 Task: Create in the project BayTech in Backlog an issue 'Create a new online platform for online meditation and mindfulness courses with advanced guided meditation and stress reduction features.', assign it to team member softage.3@softage.net and change the status to IN PROGRESS. Create in the project BayTech in Backlog an issue 'Implement a new cloud-based asset management system for a company with advanced asset tracking and maintenance features', assign it to team member softage.4@softage.net and change the status to IN PROGRESS
Action: Mouse moved to (197, 52)
Screenshot: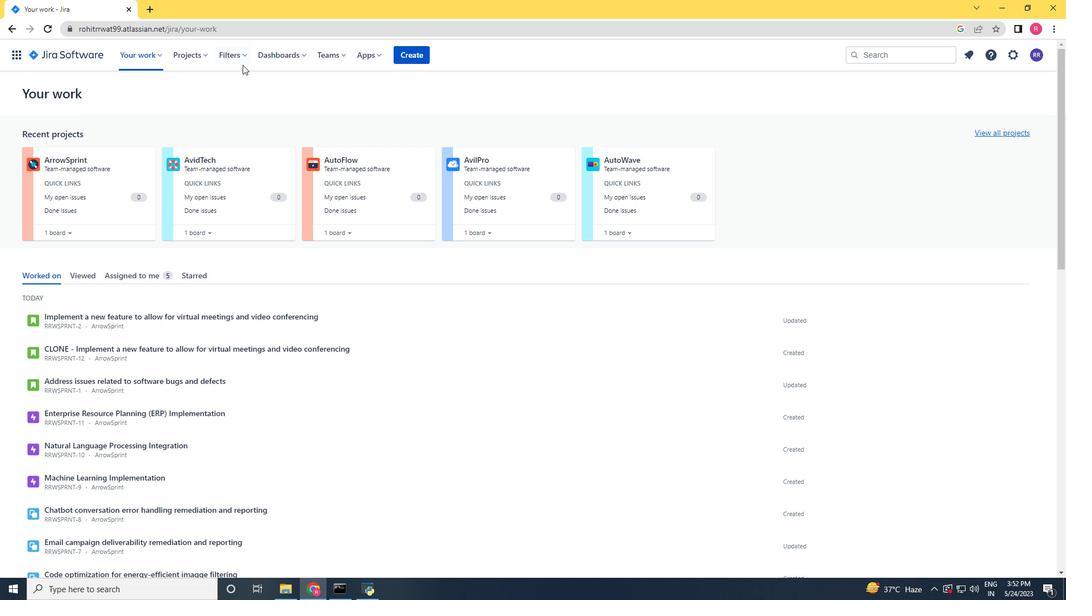 
Action: Mouse pressed left at (197, 52)
Screenshot: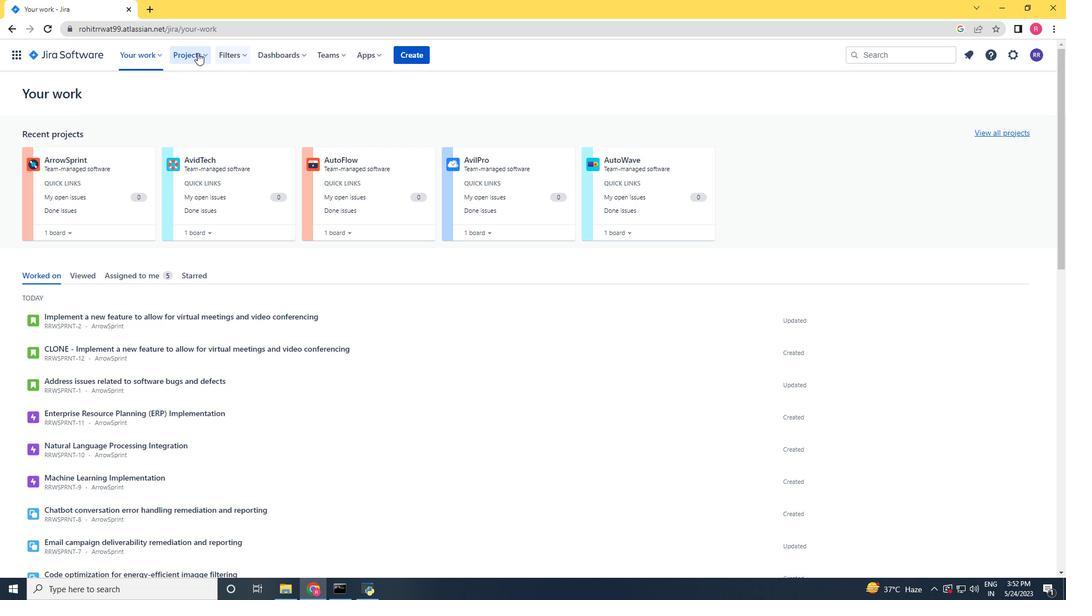 
Action: Mouse moved to (203, 97)
Screenshot: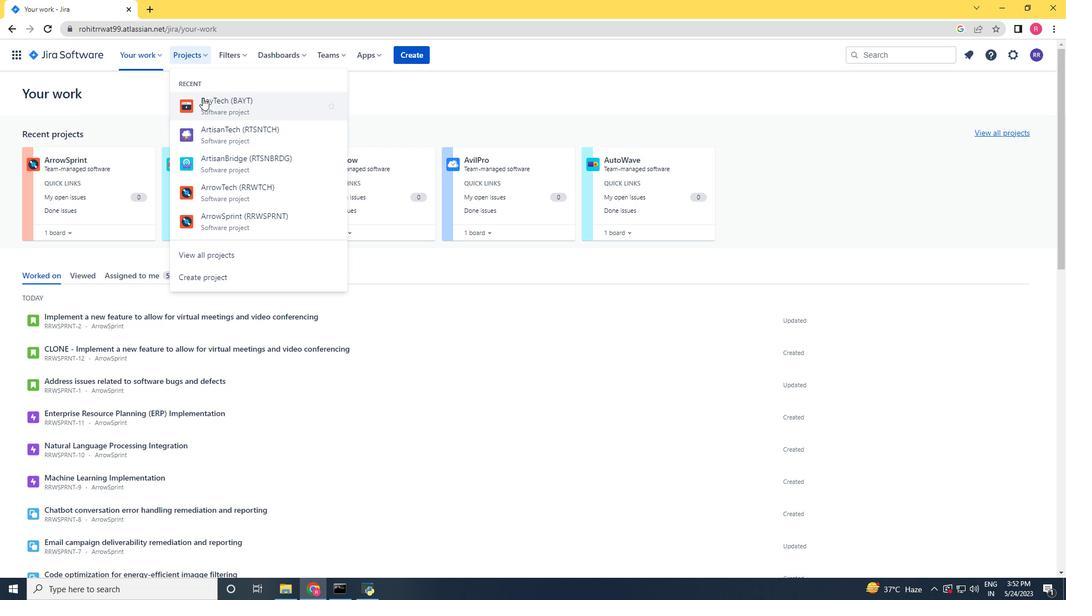 
Action: Mouse pressed left at (203, 97)
Screenshot: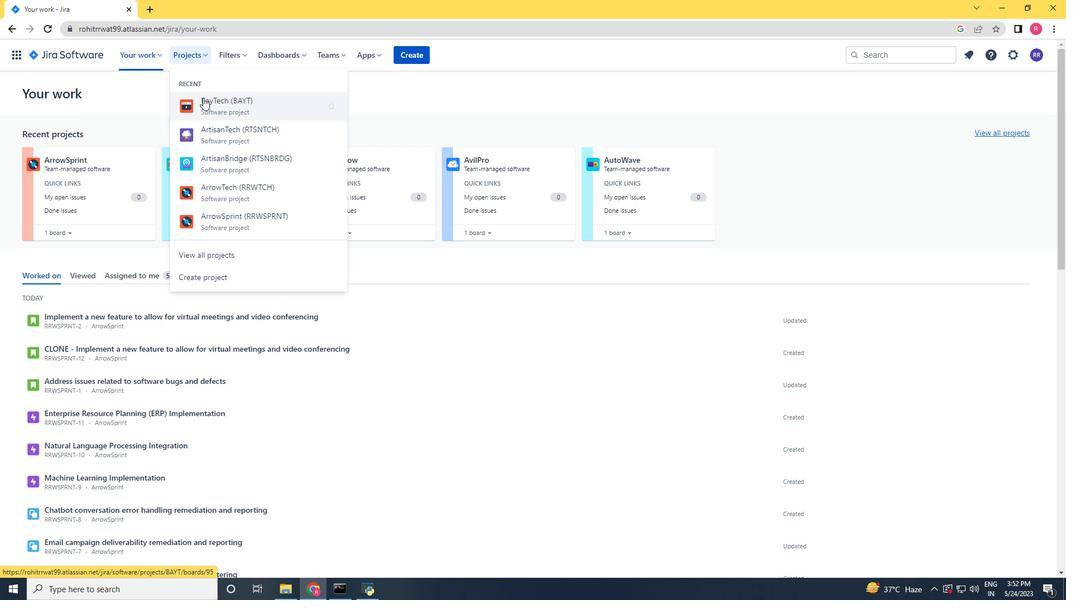 
Action: Mouse moved to (88, 166)
Screenshot: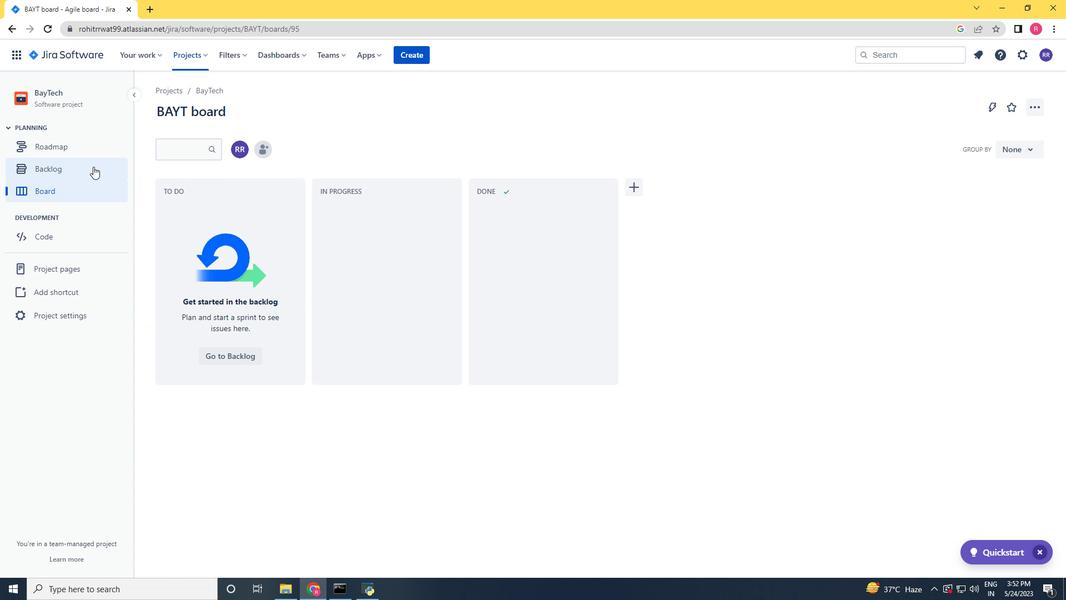 
Action: Mouse pressed left at (88, 166)
Screenshot: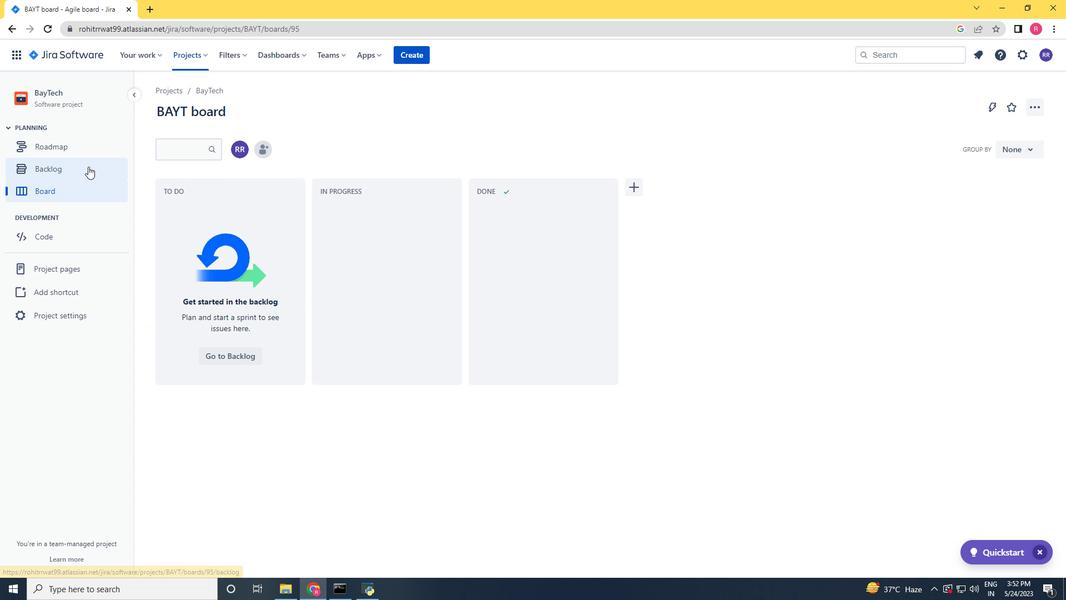 
Action: Mouse moved to (291, 175)
Screenshot: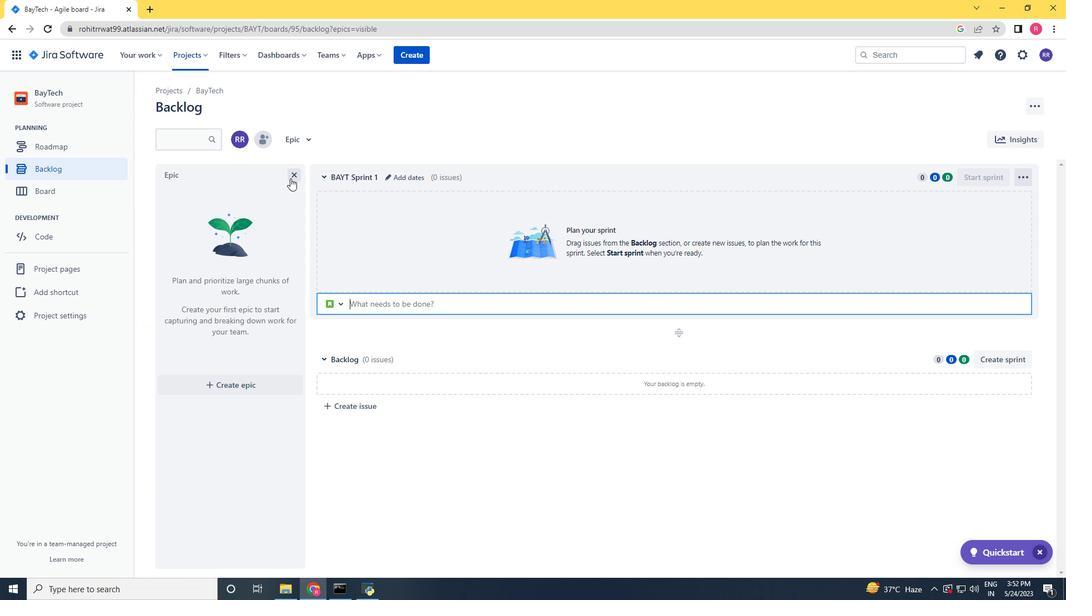 
Action: Mouse pressed left at (291, 175)
Screenshot: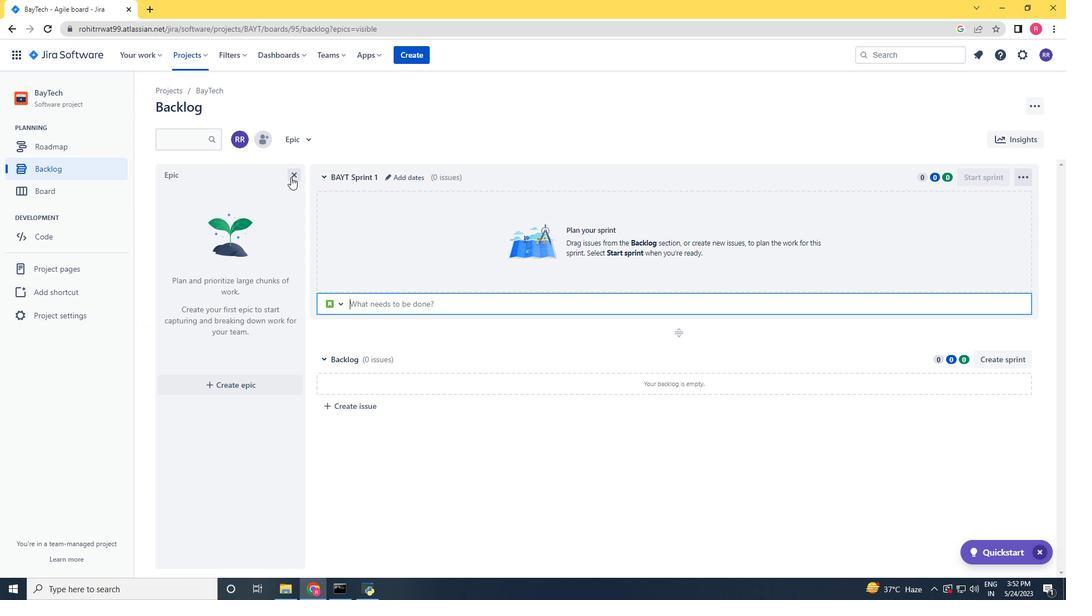 
Action: Mouse moved to (185, 405)
Screenshot: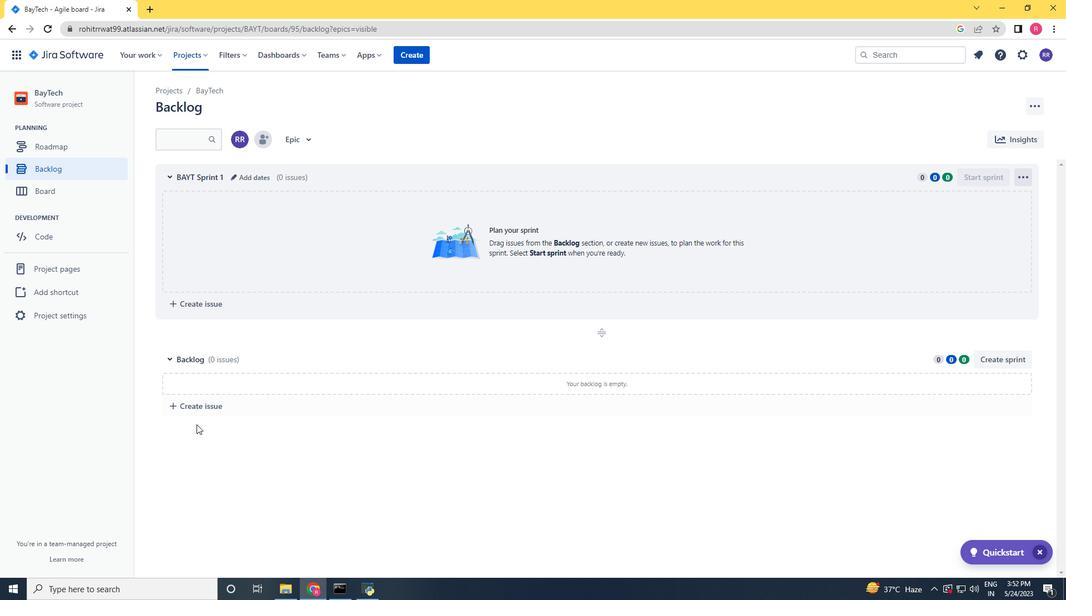 
Action: Mouse pressed left at (185, 405)
Screenshot: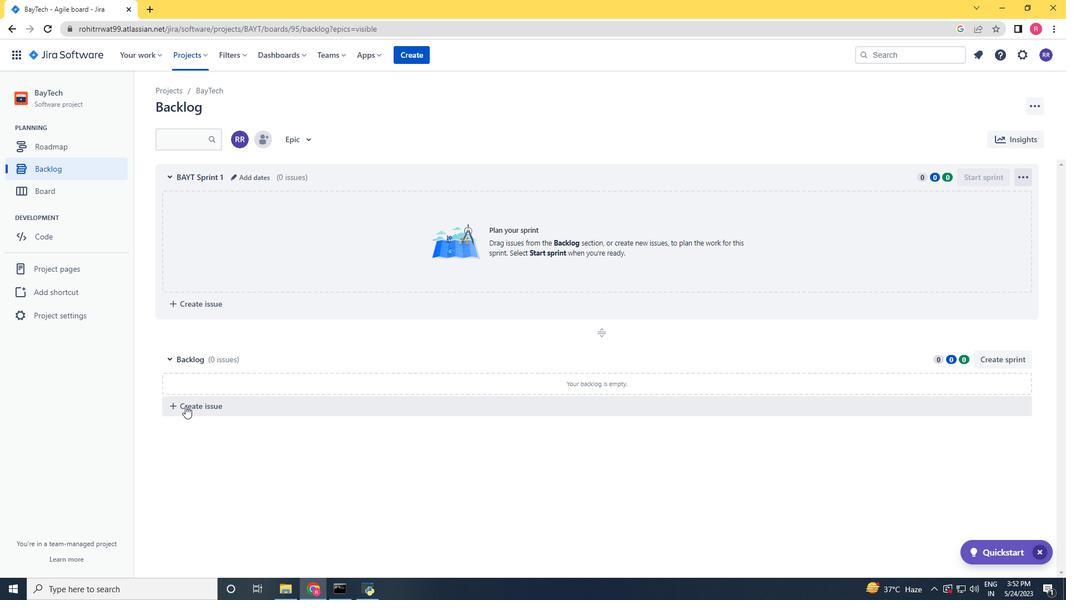
Action: Key pressed <Key.shift>Create<Key.space>a<Key.space>new<Key.space>online<Key.space>platform<Key.space>for<Key.space>online<Key.space>medition<Key.space><Key.backspace><Key.backspace><Key.backspace><Key.backspace><Key.backspace>tation<Key.space>and<Key.space>mindfulness<Key.space>courses<Key.space>with<Key.space>advance<Key.space>guided<Key.space>meditation<Key.space>and<Key.space>stressb<Key.space>r<Key.backspace><Key.backspace><Key.backspace><Key.backspace>s<Key.space>reduction<Key.space><Key.space>features<Key.enter>
Screenshot: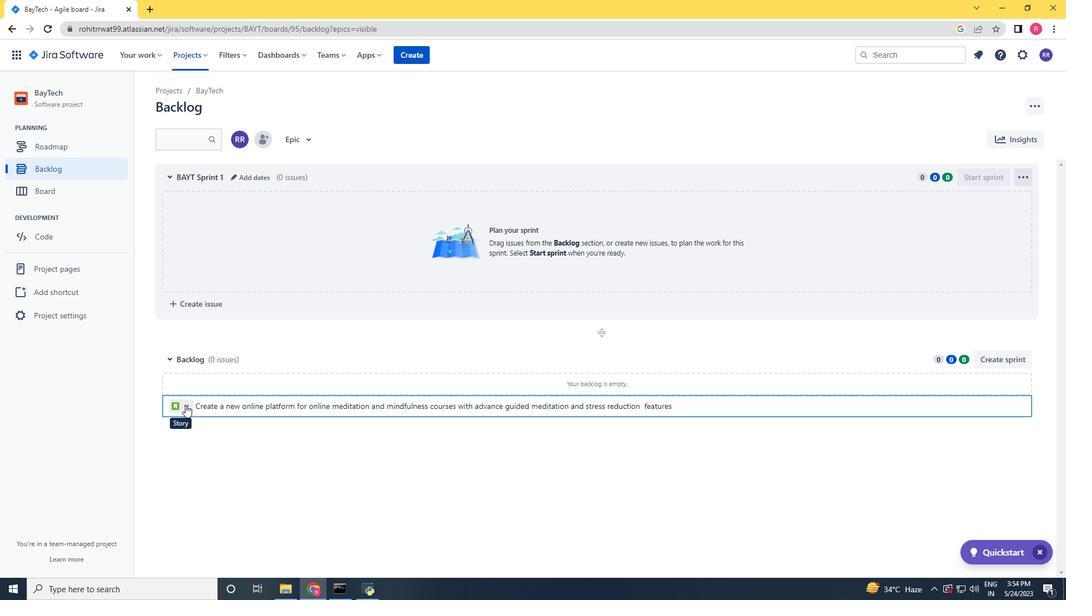 
Action: Mouse moved to (973, 385)
Screenshot: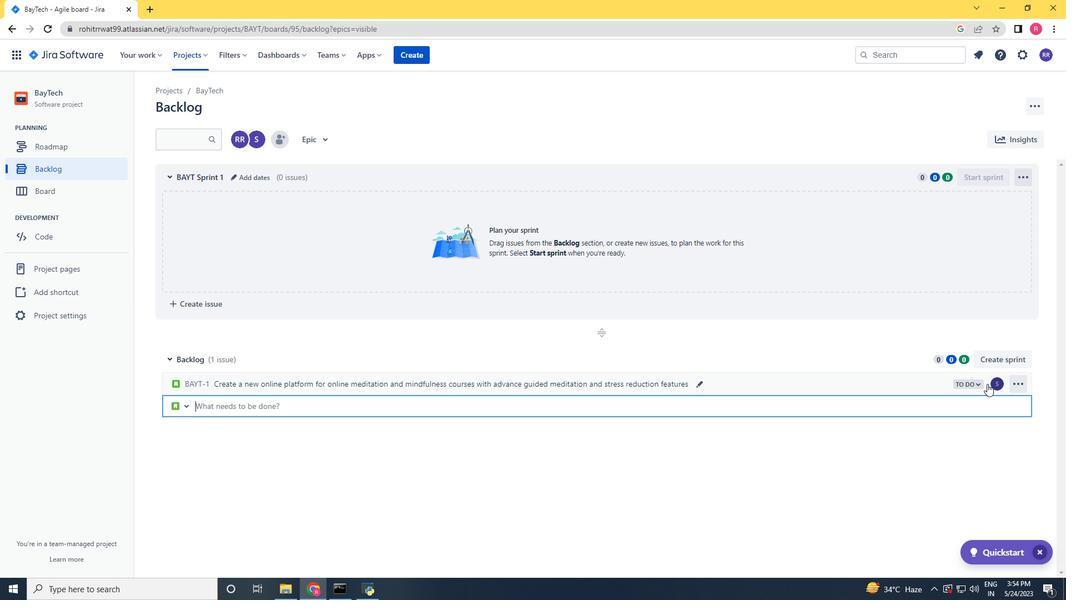 
Action: Mouse pressed left at (973, 385)
Screenshot: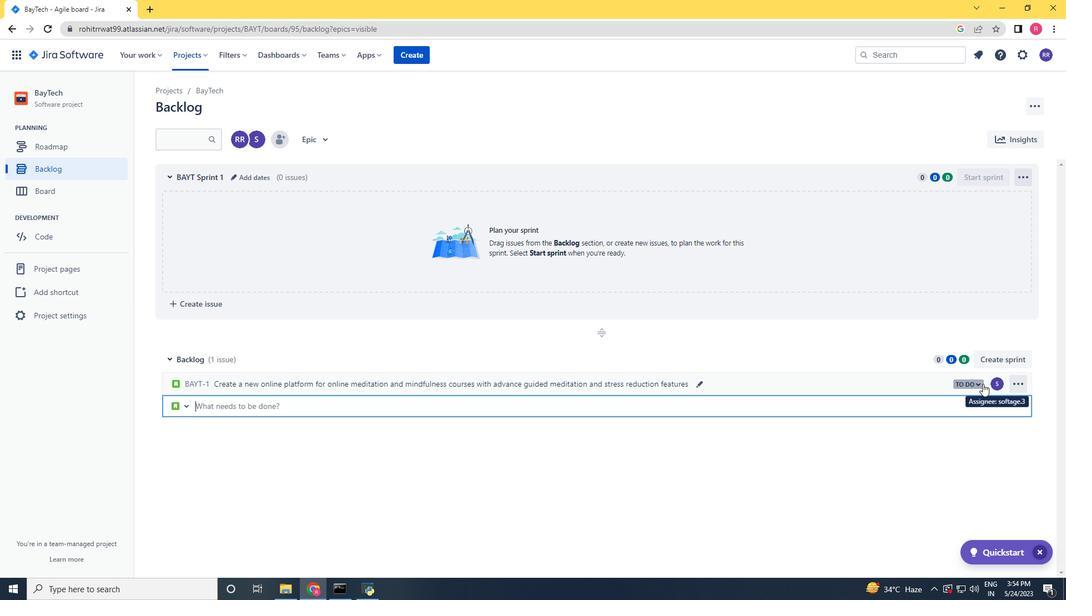
Action: Mouse moved to (912, 407)
Screenshot: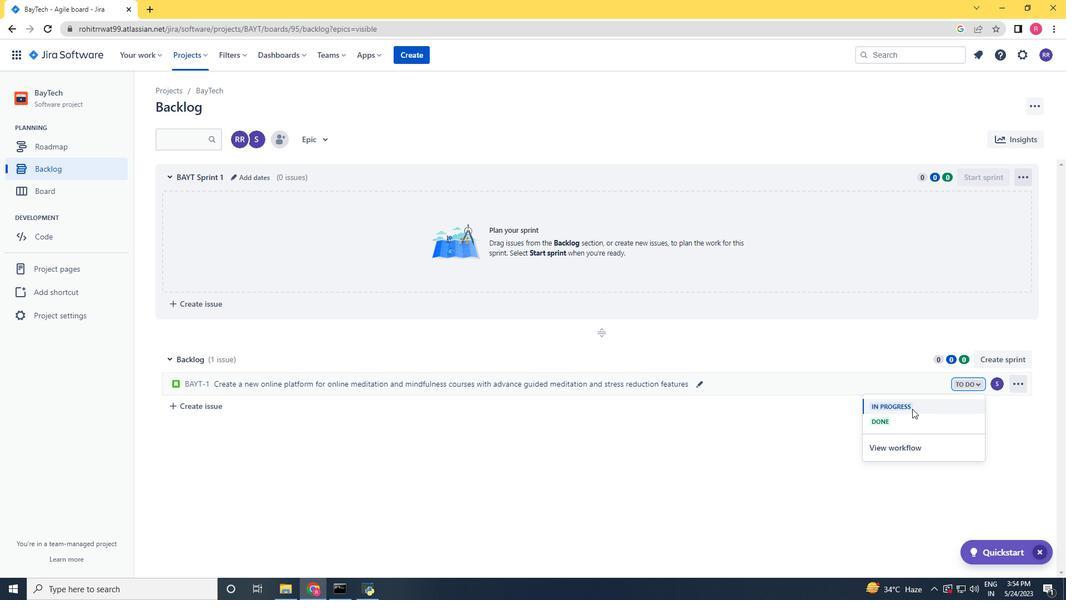 
Action: Mouse pressed left at (912, 407)
Screenshot: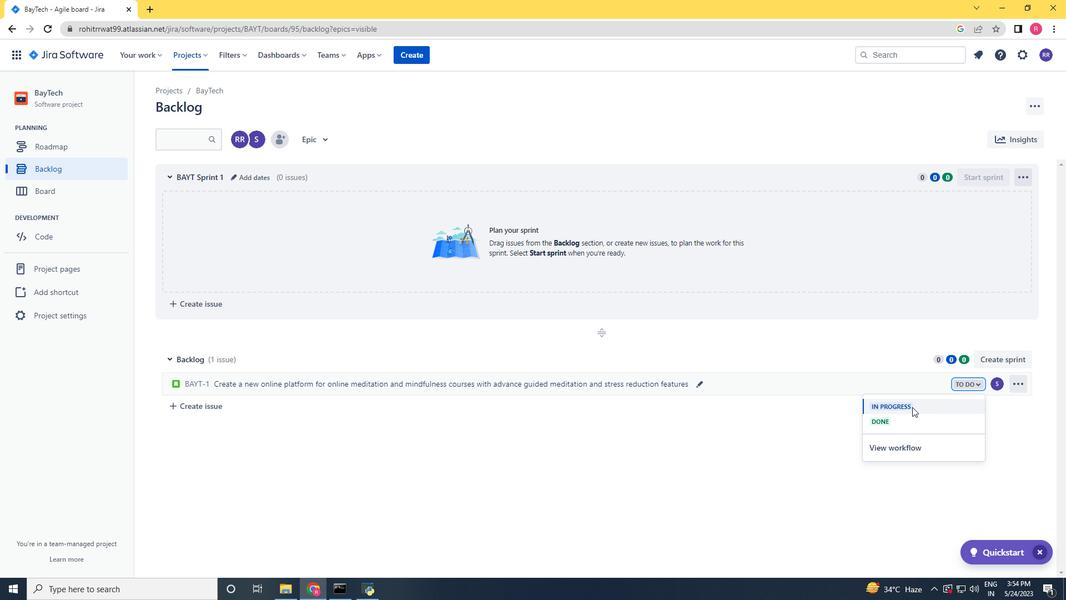 
Action: Mouse moved to (245, 415)
Screenshot: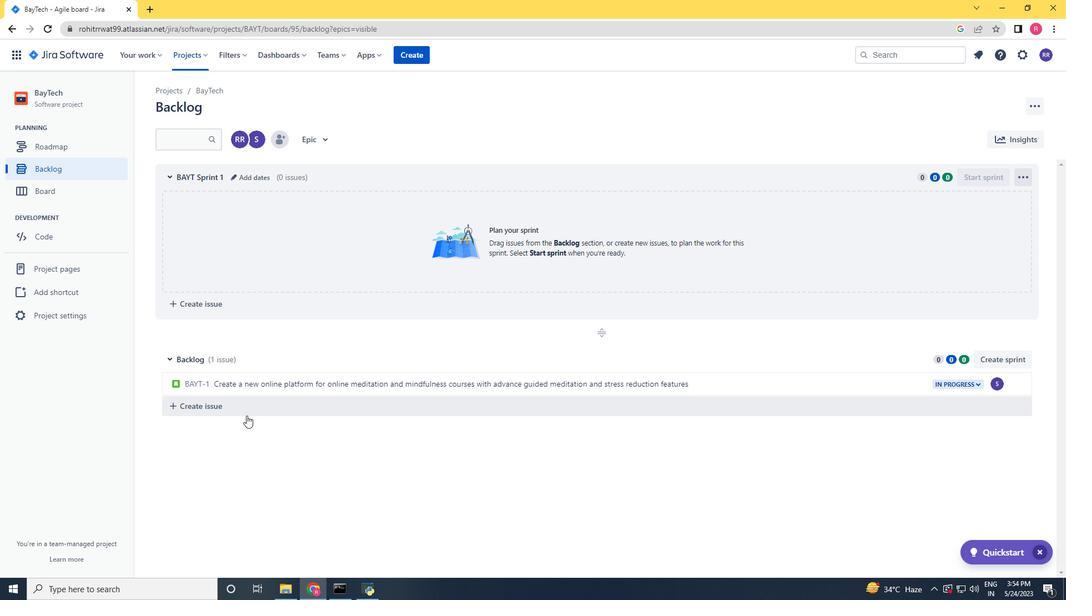 
Action: Mouse pressed left at (245, 415)
Screenshot: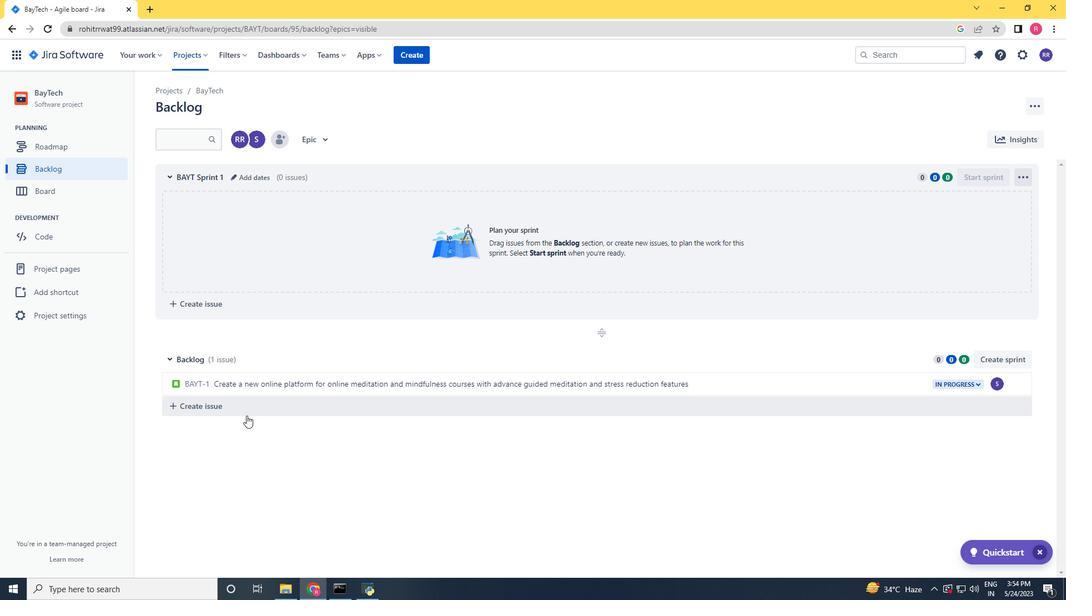 
Action: Key pressed <Key.shift>Implement<Key.space>a<Key.space>new<Key.space>cloud-based<Key.space>asset<Key.space>management<Key.space>system<Key.space>for<Key.space>a<Key.space>c<Key.backspace><Key.backspace><Key.backspace>a<Key.space>company<Key.space>with<Key.space>advance<Key.space><Key.backspace>d<Key.space>asset<Key.space>tracking<Key.space>and<Key.space>mainteba<Key.backspace><Key.backspace>nance<Key.space>features<Key.space><Key.enter>
Screenshot: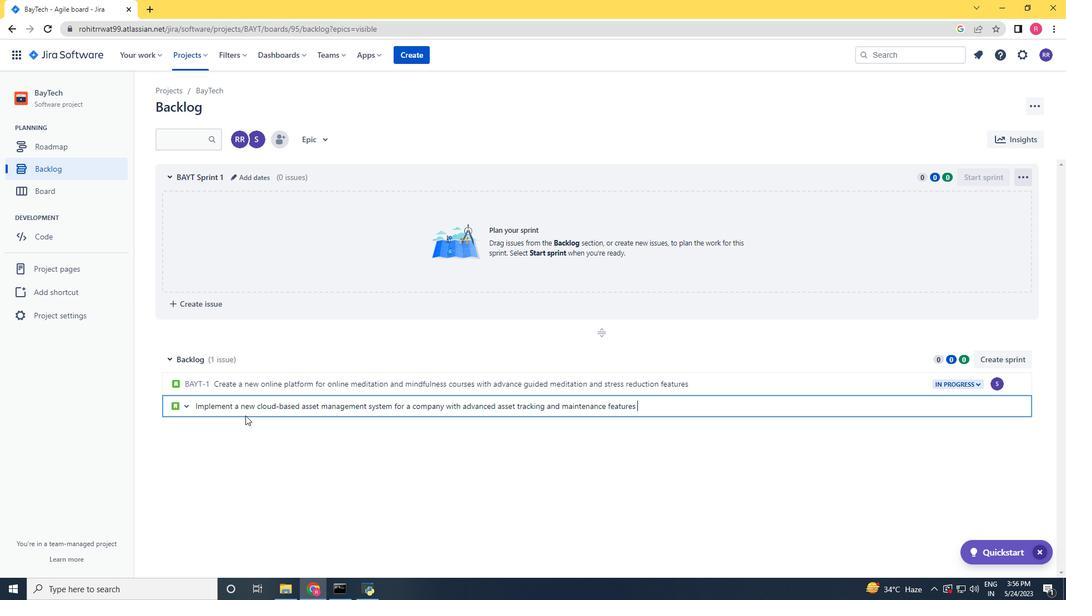 
Action: Mouse scrolled (245, 416) with delta (0, 0)
Screenshot: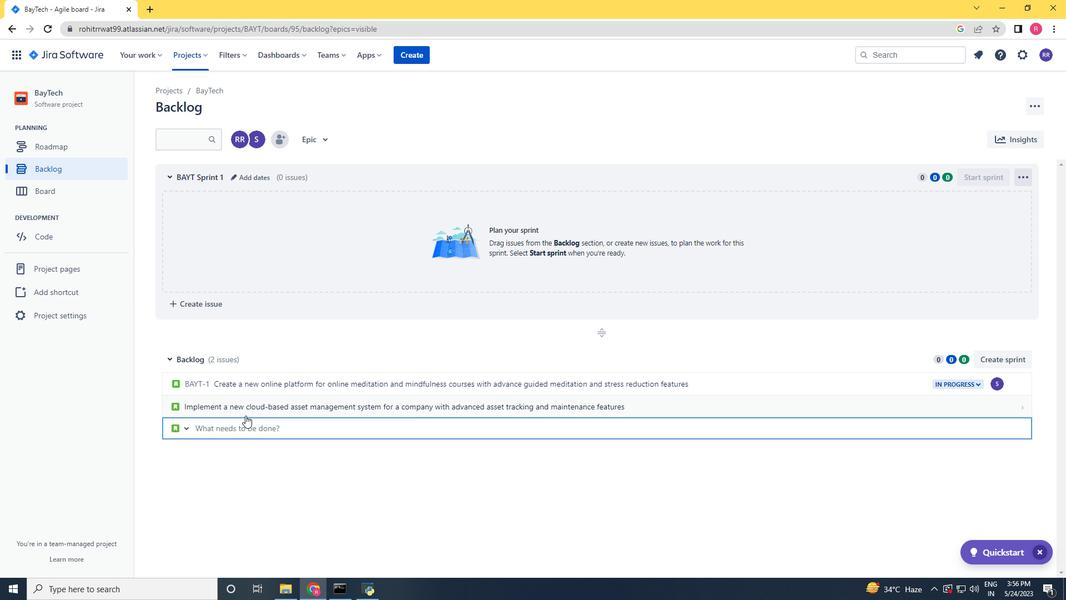 
Action: Mouse scrolled (245, 416) with delta (0, 0)
Screenshot: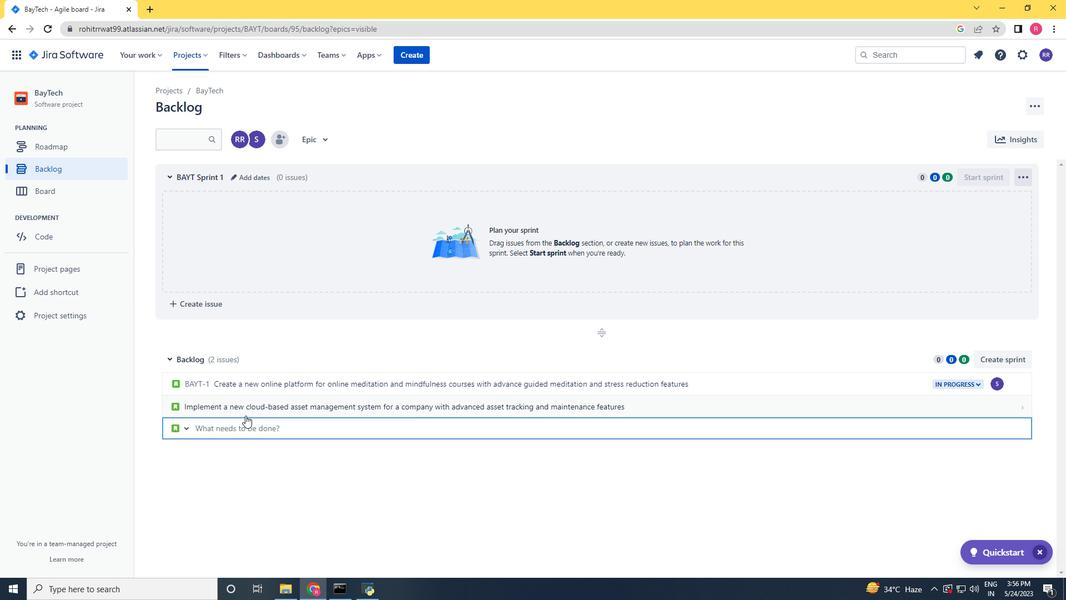 
Action: Mouse moved to (996, 407)
Screenshot: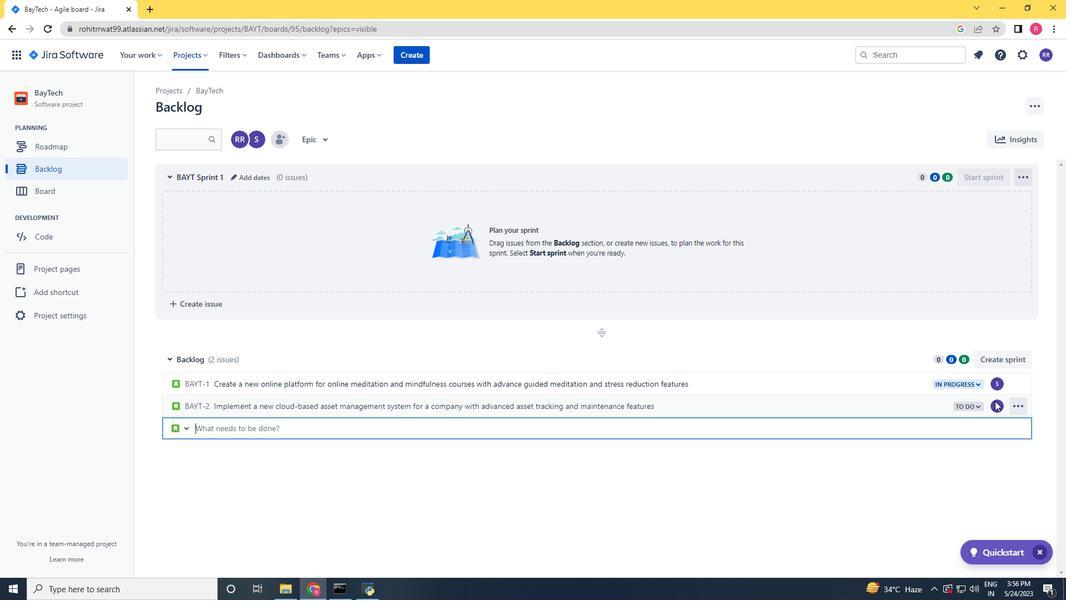 
Action: Mouse pressed left at (996, 407)
Screenshot: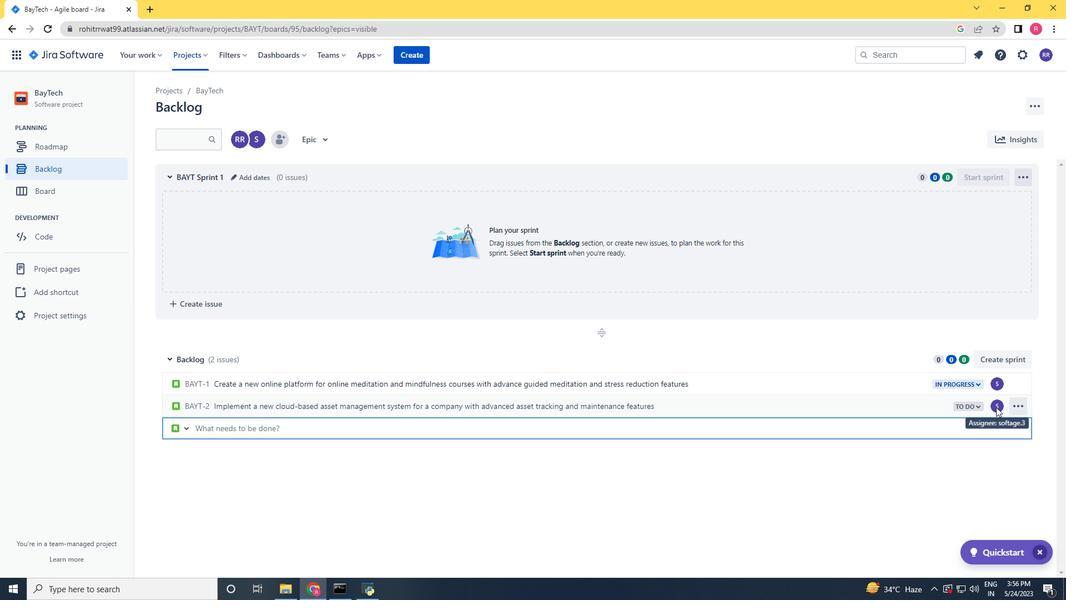 
Action: Mouse pressed left at (996, 407)
Screenshot: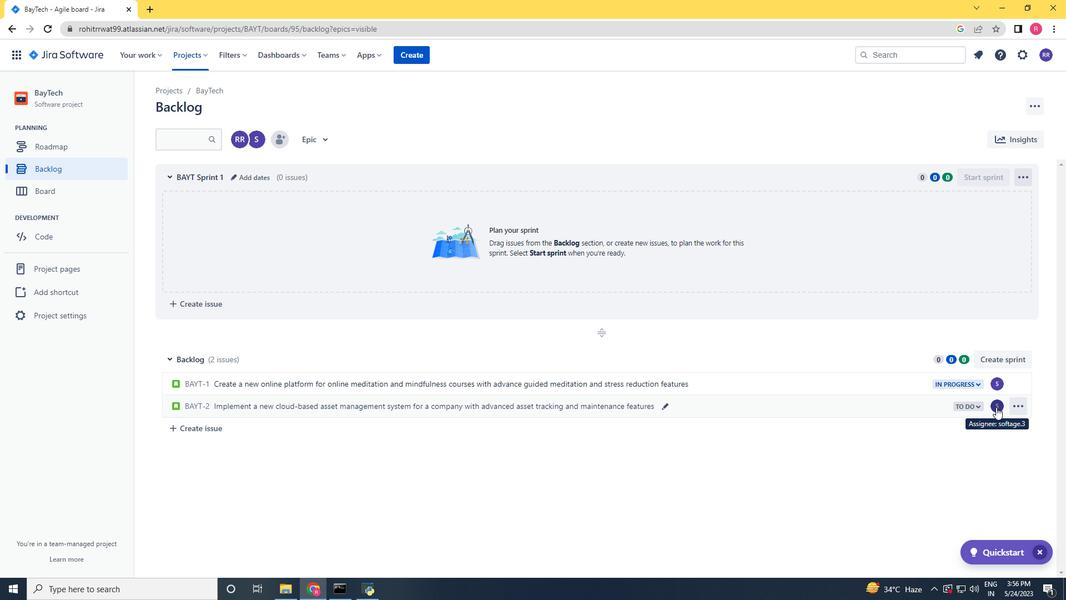 
Action: Key pressed softage.4
Screenshot: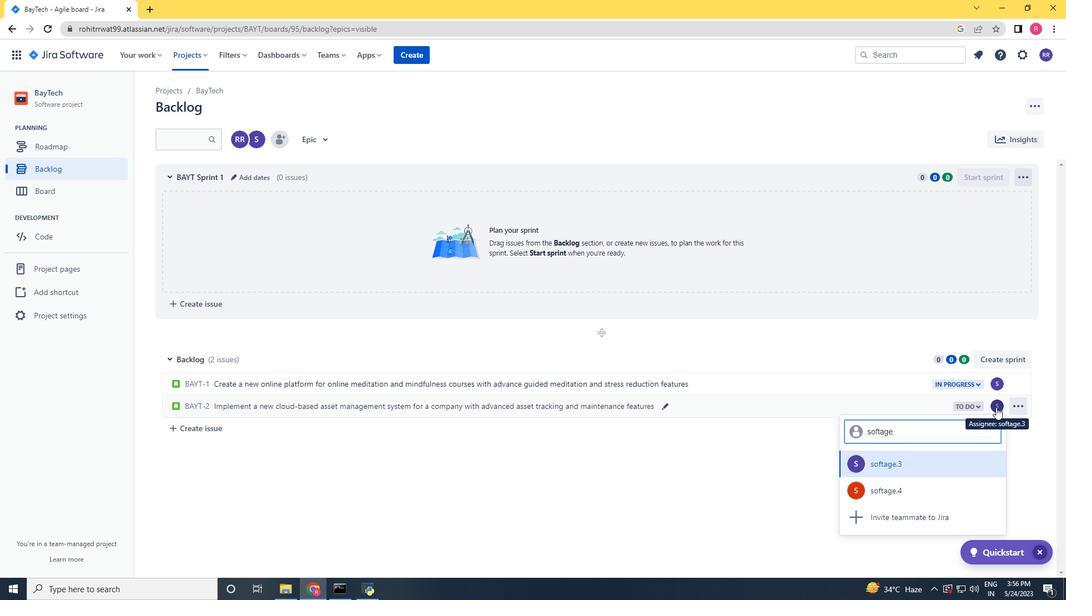 
Action: Mouse moved to (914, 468)
Screenshot: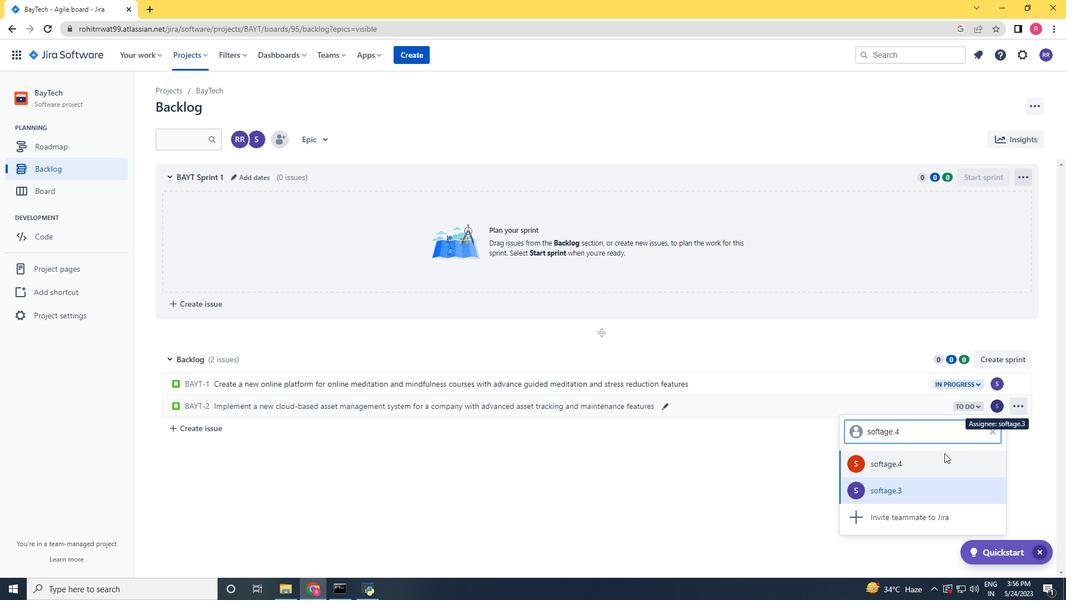 
Action: Mouse pressed left at (914, 468)
Screenshot: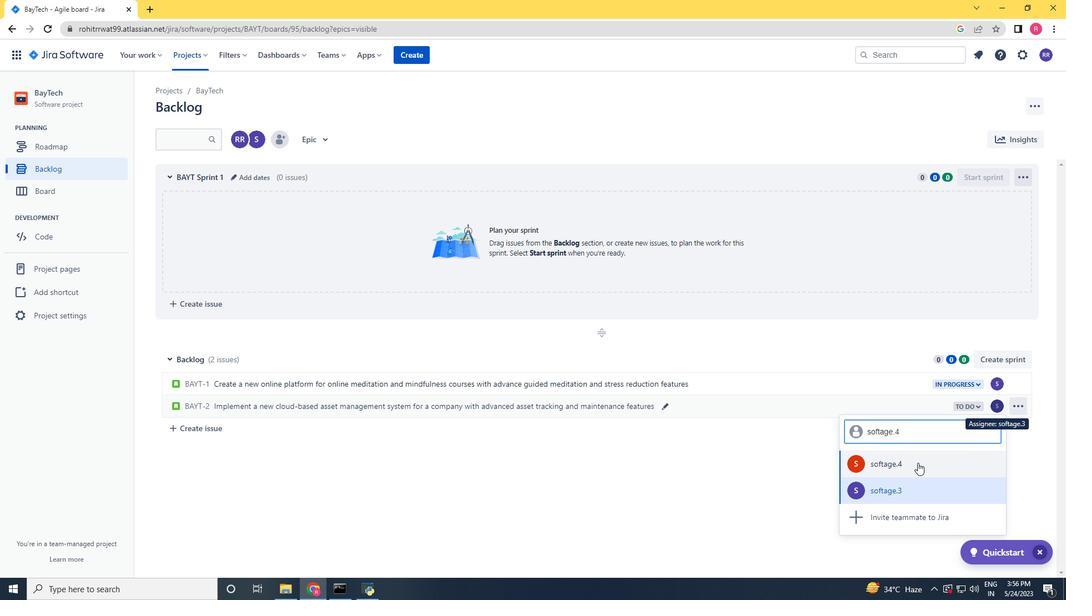 
Action: Mouse moved to (962, 409)
Screenshot: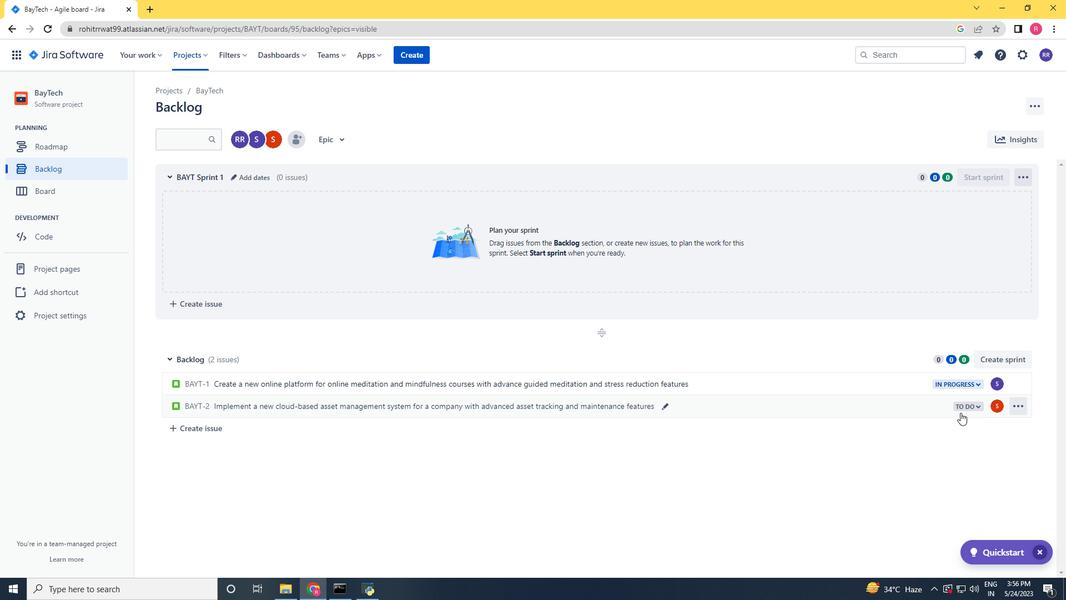 
Action: Mouse pressed left at (962, 409)
Screenshot: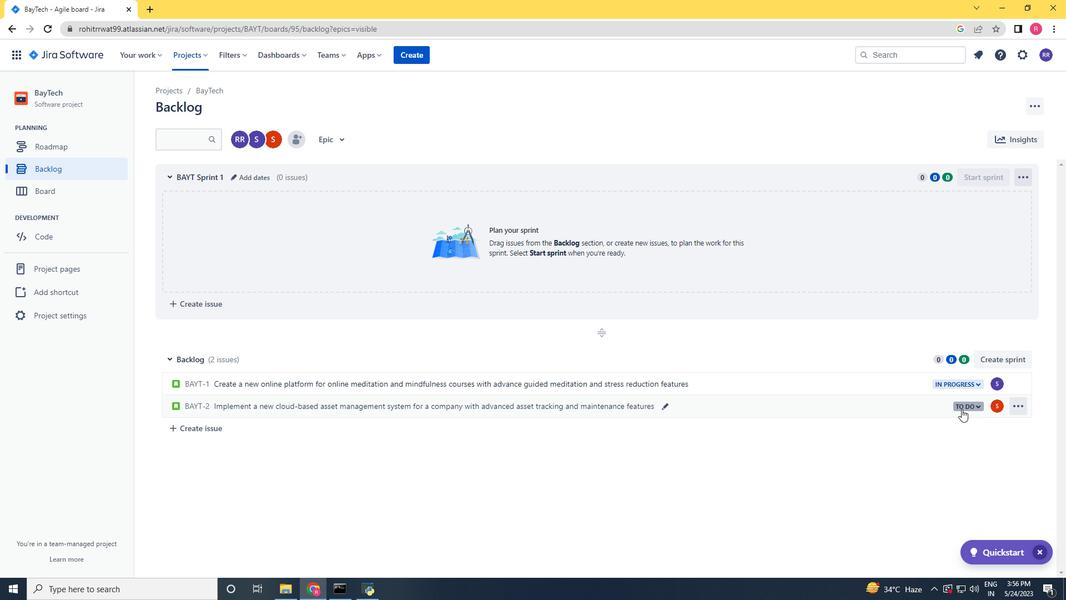 
Action: Mouse moved to (942, 423)
Screenshot: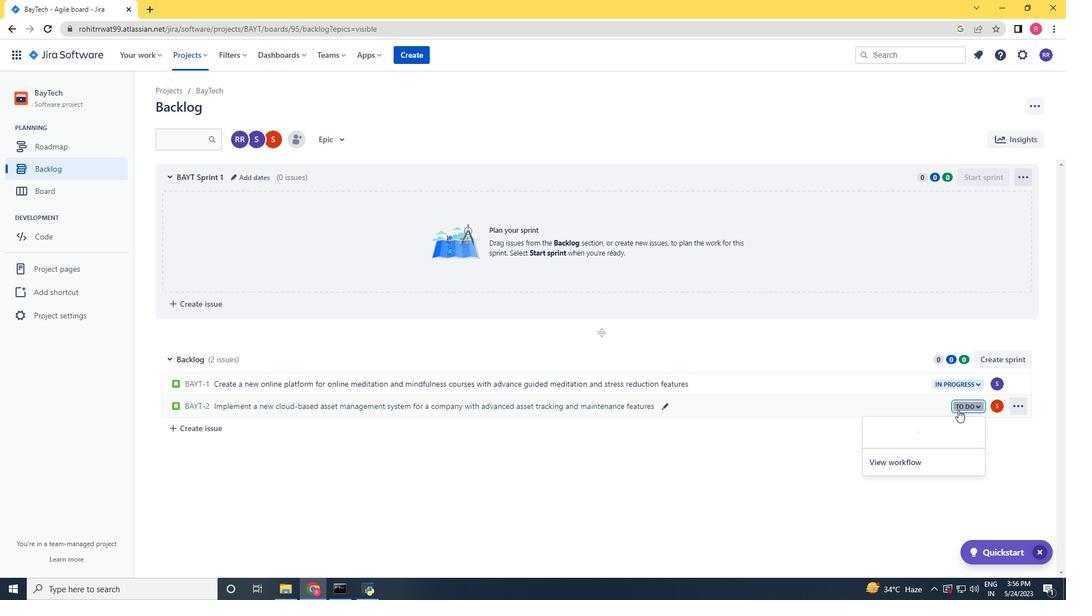 
Action: Mouse pressed left at (942, 423)
Screenshot: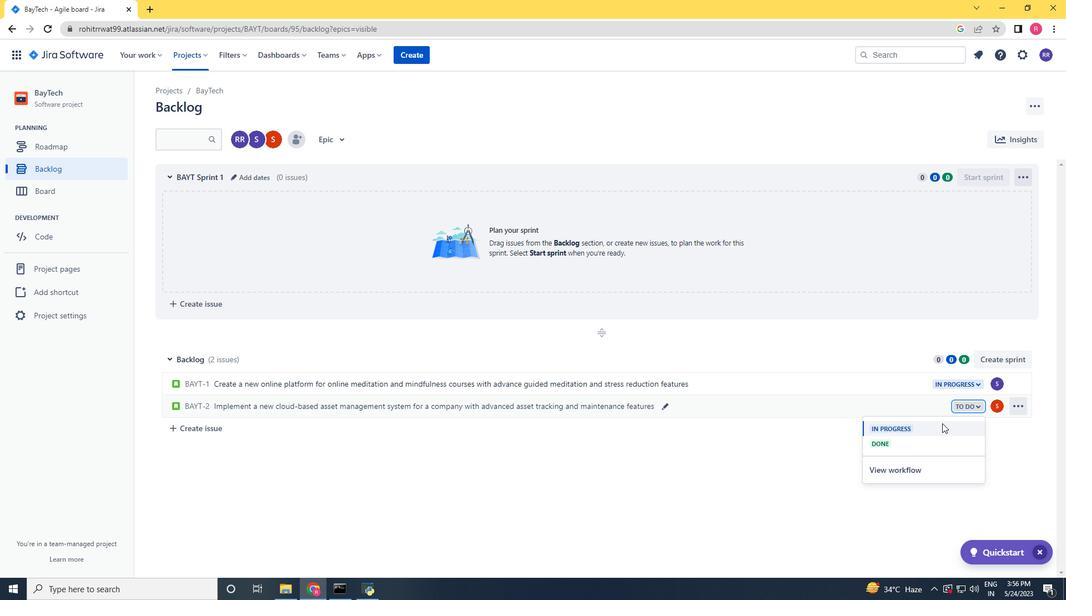 
Action: Mouse moved to (741, 480)
Screenshot: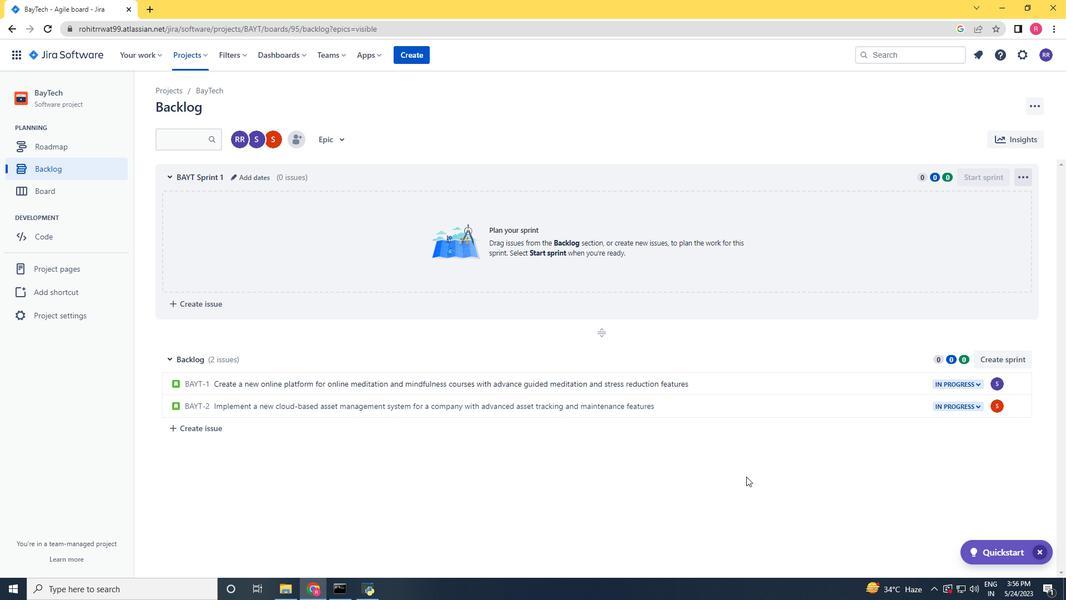 
Action: Mouse scrolled (741, 481) with delta (0, 0)
Screenshot: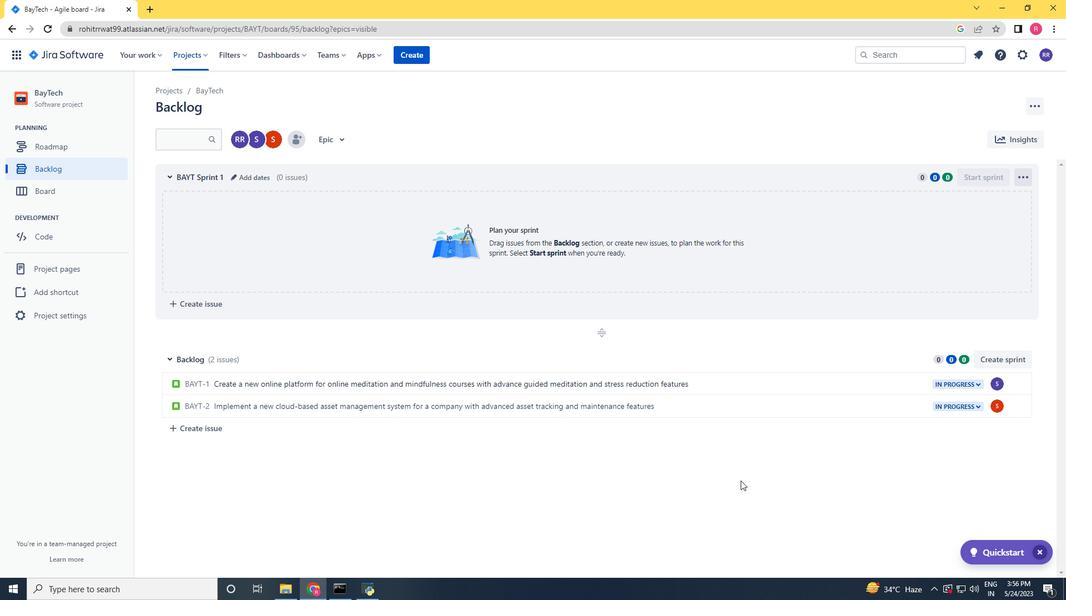 
Action: Mouse scrolled (741, 481) with delta (0, 0)
Screenshot: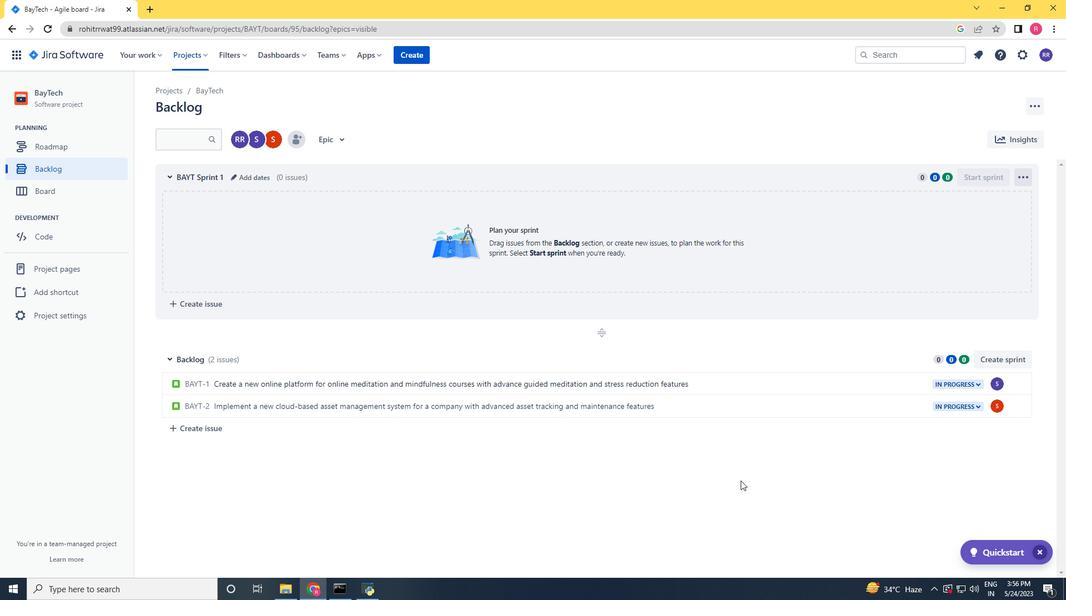 
Action: Mouse scrolled (741, 481) with delta (0, 0)
Screenshot: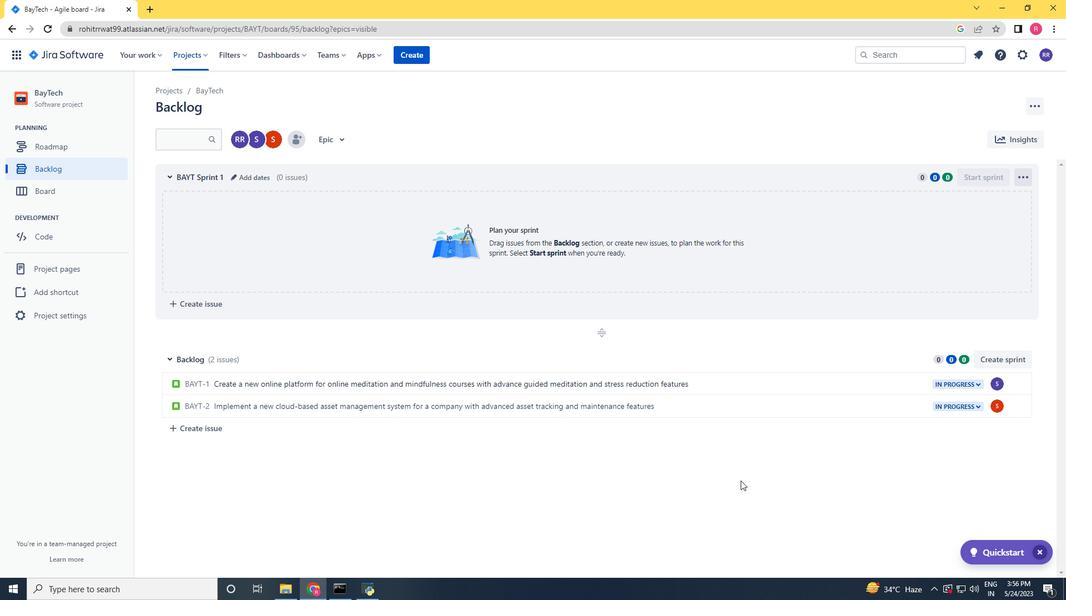 
Action: Mouse scrolled (741, 481) with delta (0, 0)
Screenshot: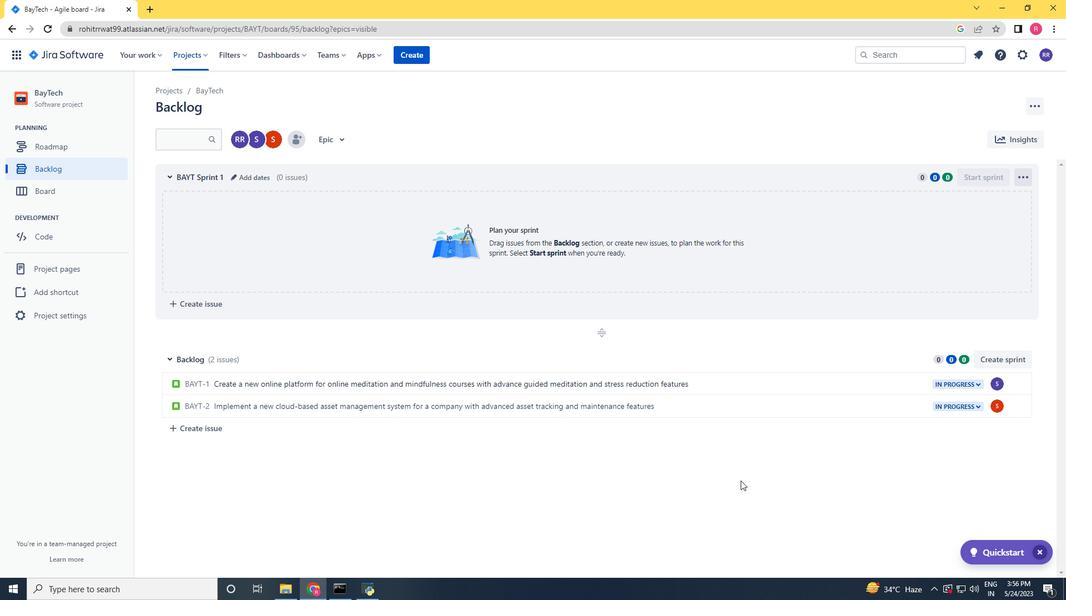 
Action: Mouse scrolled (741, 481) with delta (0, 0)
Screenshot: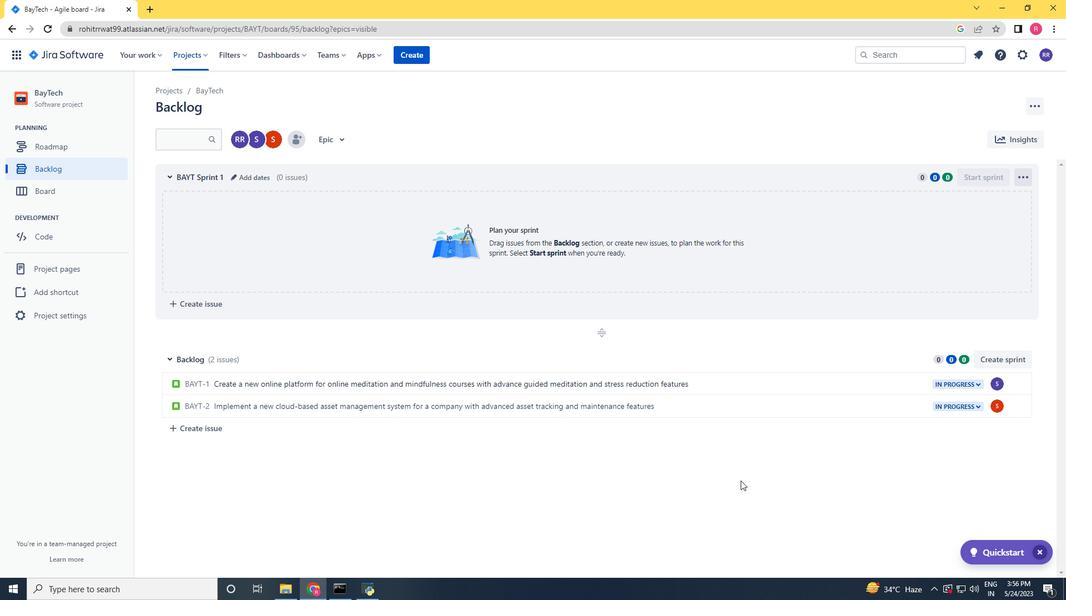 
Action: Mouse scrolled (741, 480) with delta (0, 0)
Screenshot: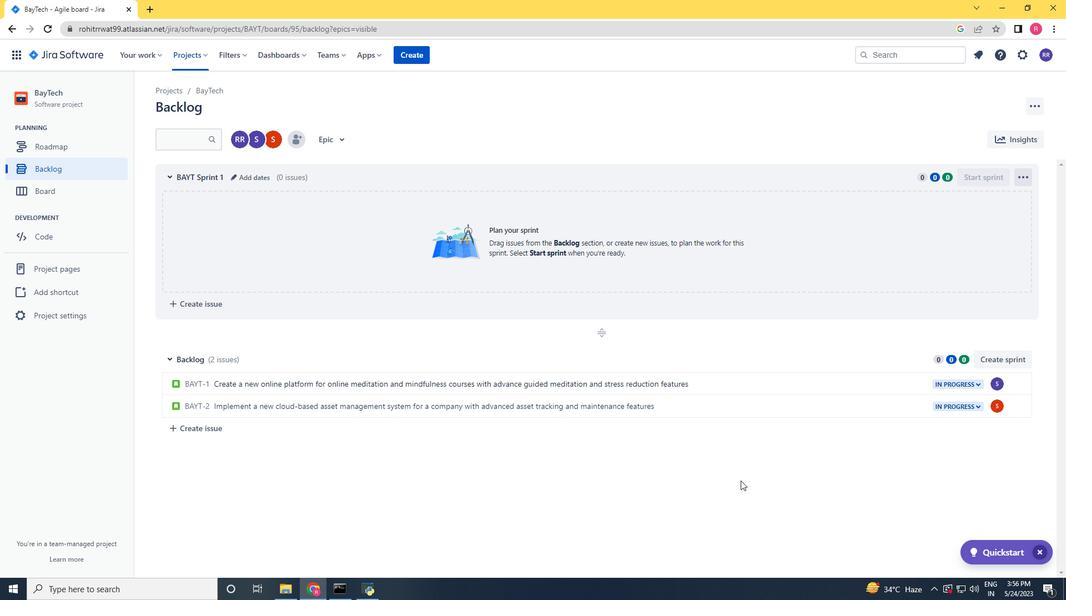 
Action: Mouse scrolled (741, 480) with delta (0, 0)
Screenshot: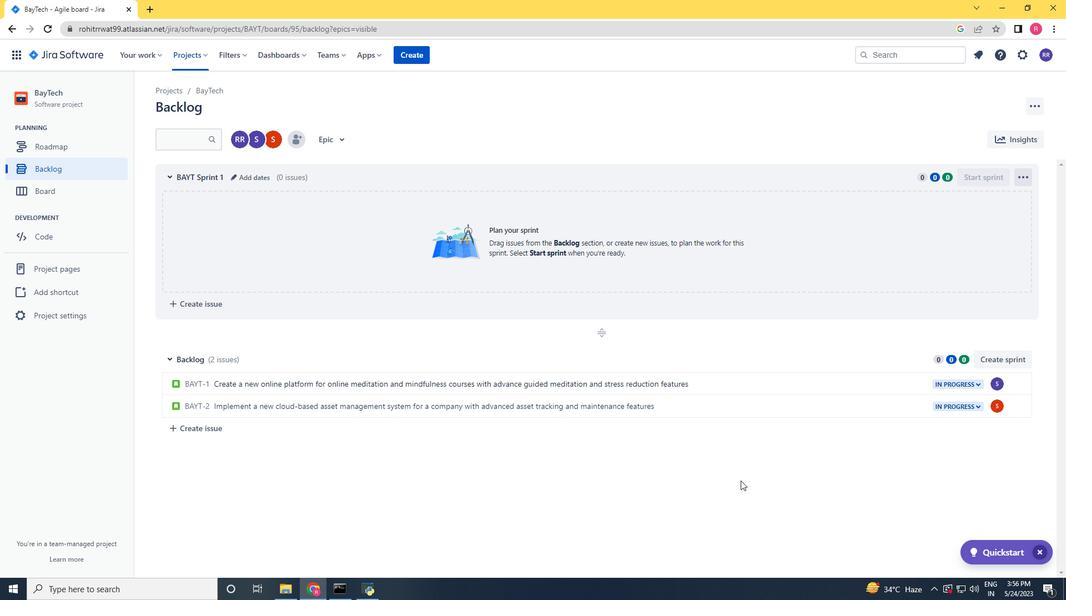 
Action: Mouse scrolled (741, 480) with delta (0, 0)
Screenshot: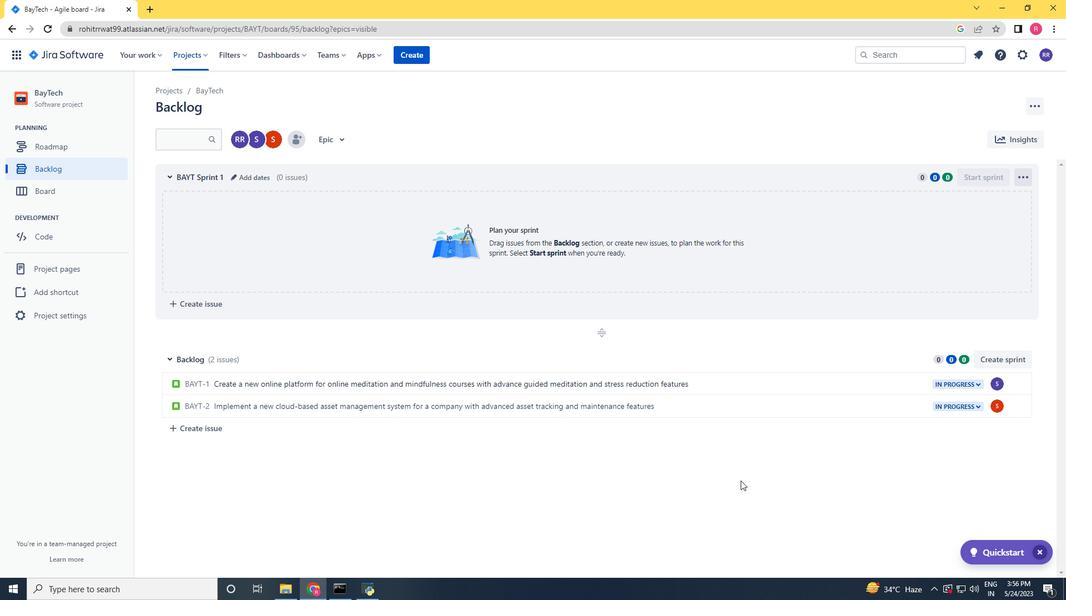 
Action: Mouse scrolled (741, 480) with delta (0, 0)
Screenshot: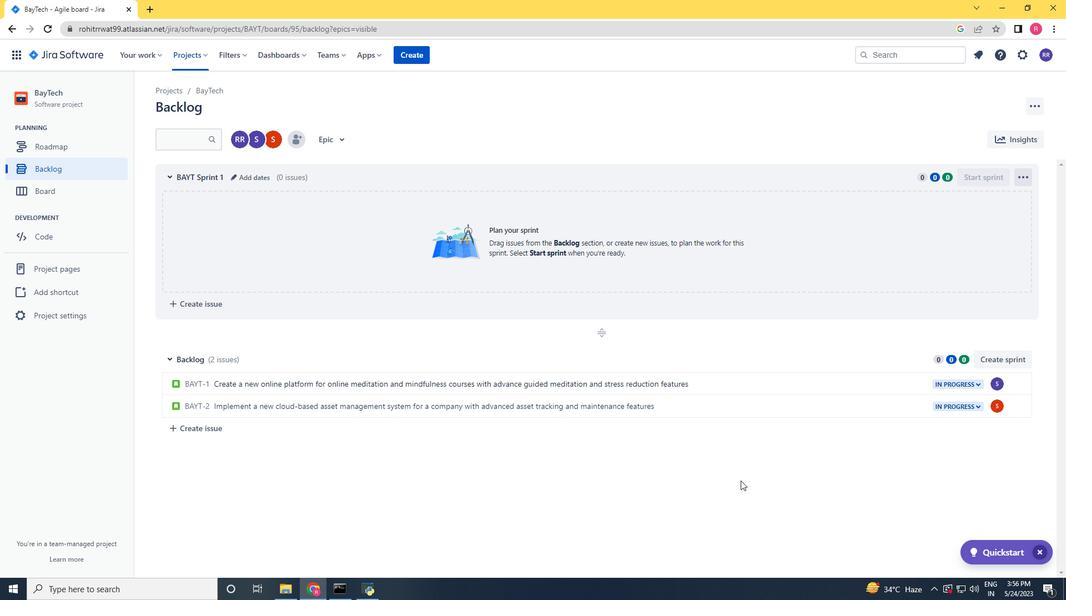 
Action: Mouse scrolled (741, 481) with delta (0, 0)
Screenshot: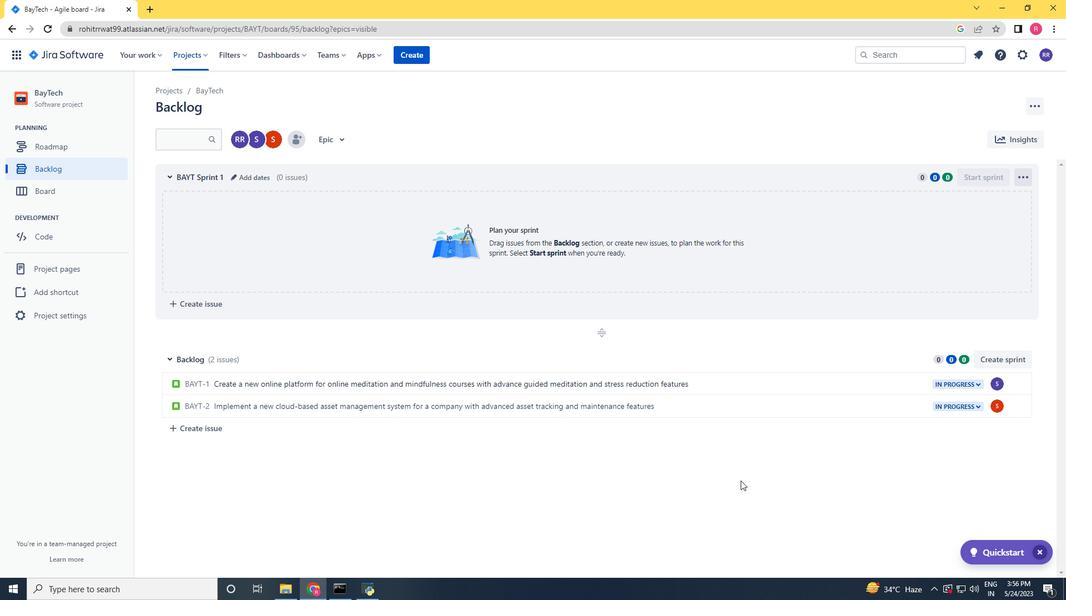 
Action: Mouse scrolled (741, 481) with delta (0, 0)
Screenshot: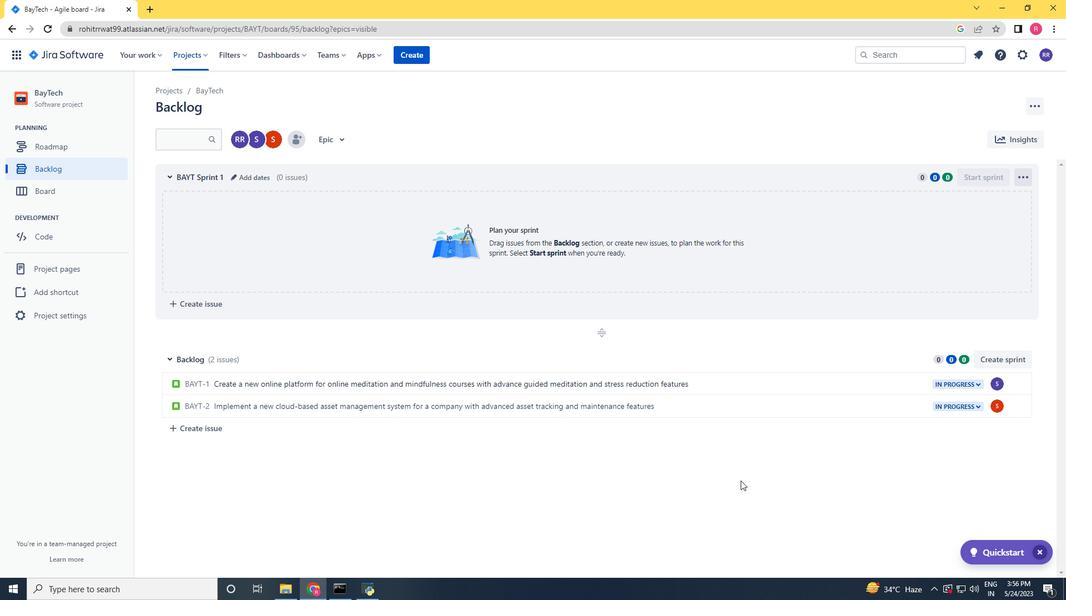 
Action: Mouse scrolled (741, 481) with delta (0, 0)
Screenshot: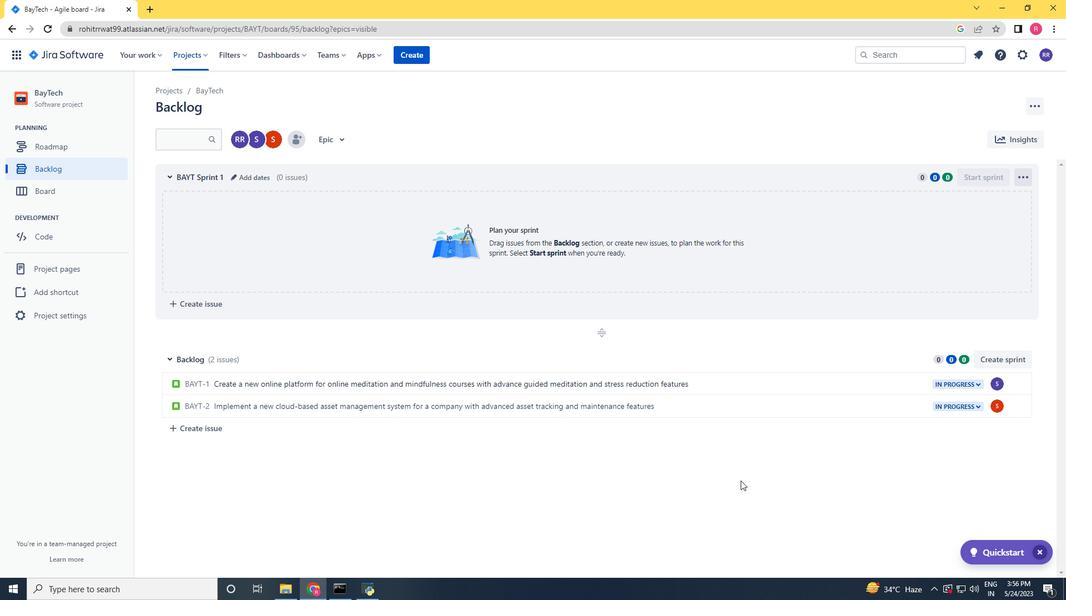
